 Task: Customize the image for the builder.
Action: Mouse moved to (989, 74)
Screenshot: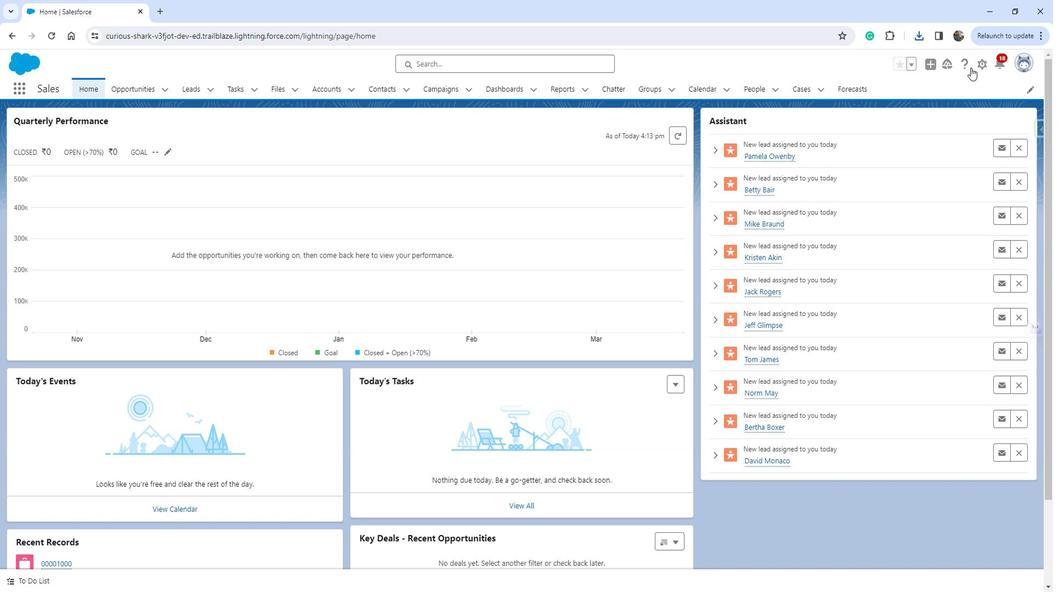 
Action: Mouse pressed left at (989, 74)
Screenshot: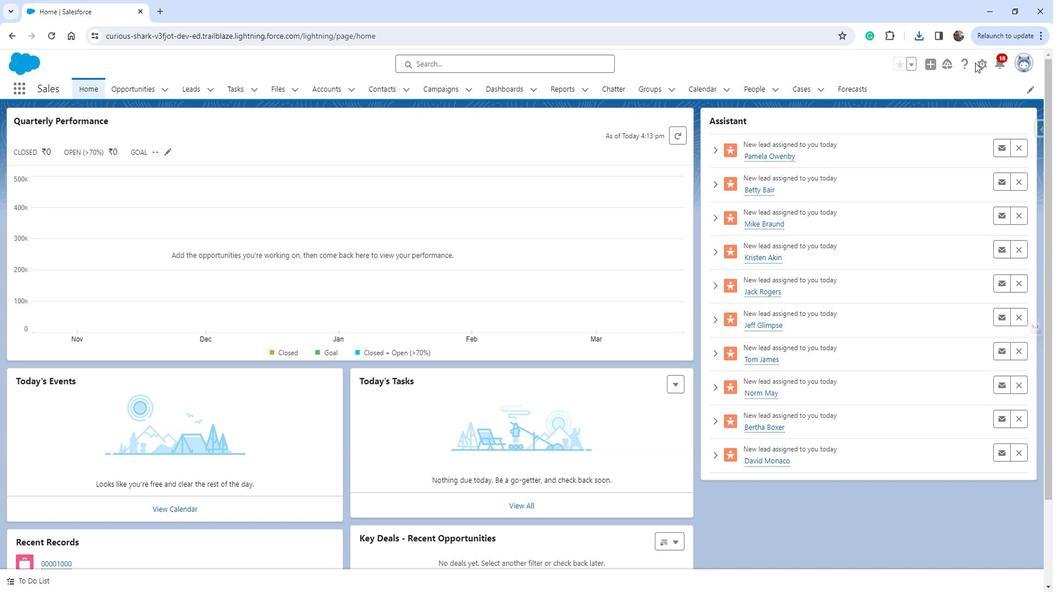 
Action: Mouse moved to (992, 74)
Screenshot: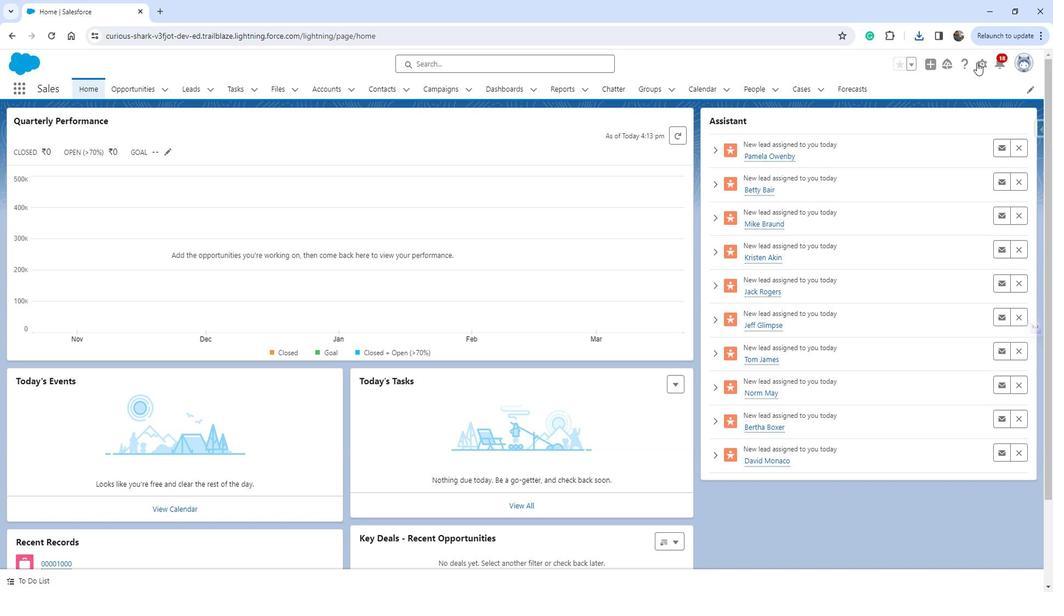 
Action: Mouse pressed left at (992, 74)
Screenshot: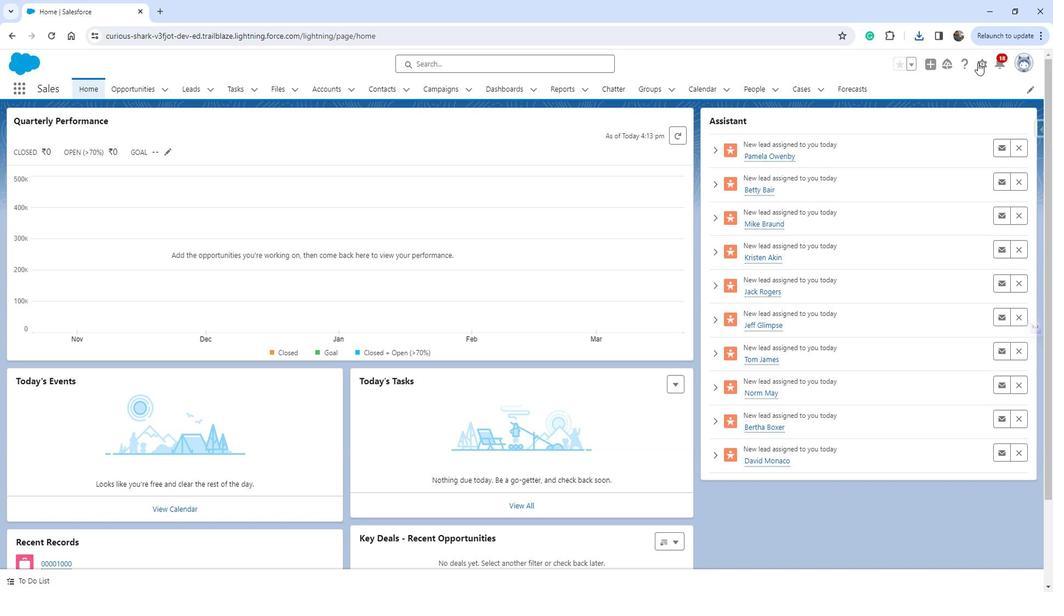 
Action: Mouse moved to (954, 103)
Screenshot: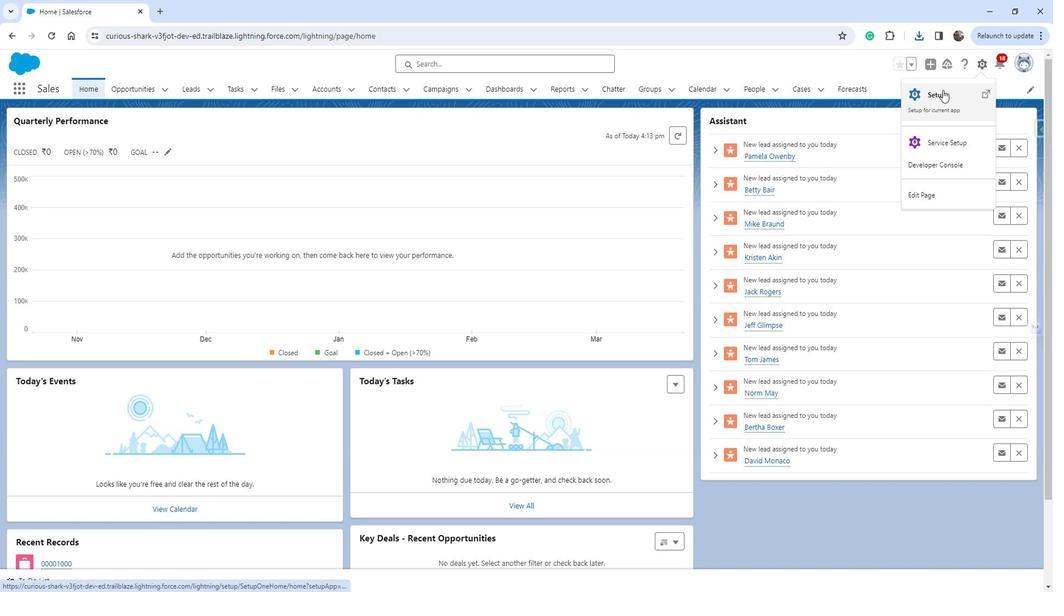 
Action: Mouse pressed left at (954, 103)
Screenshot: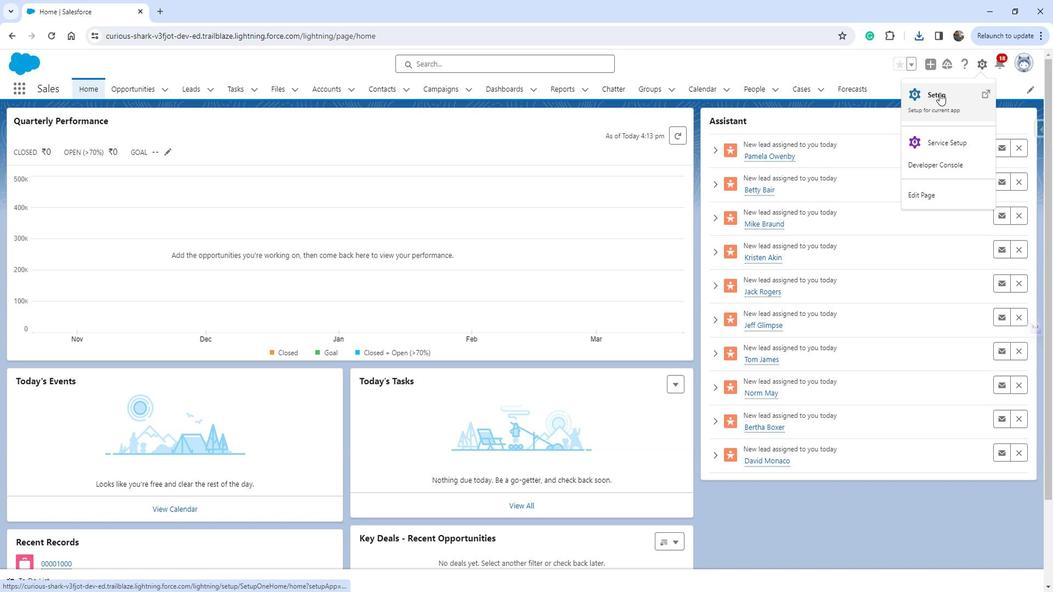
Action: Mouse moved to (92, 350)
Screenshot: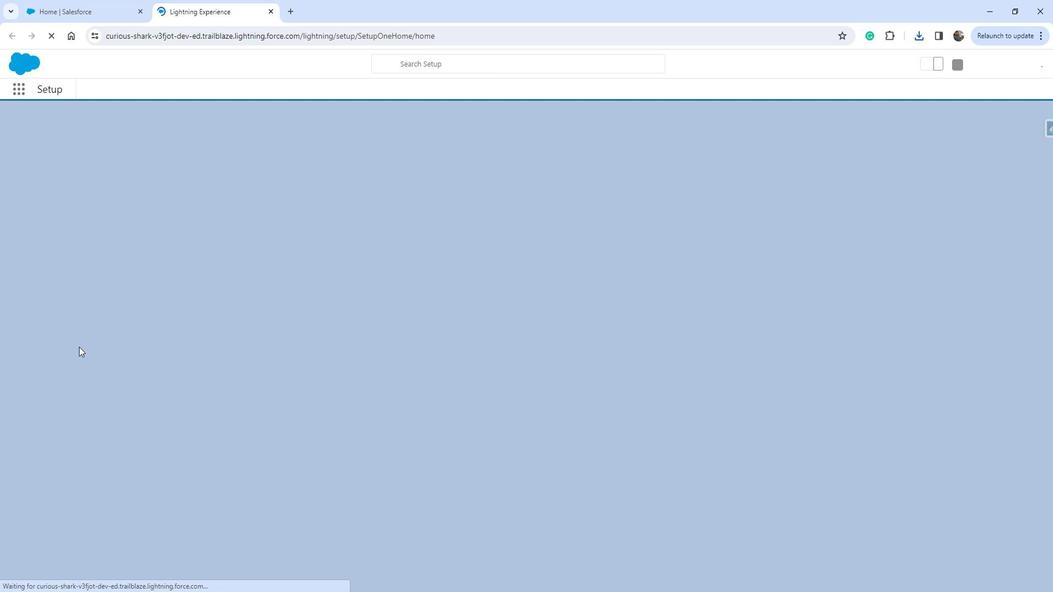 
Action: Mouse scrolled (92, 349) with delta (0, 0)
Screenshot: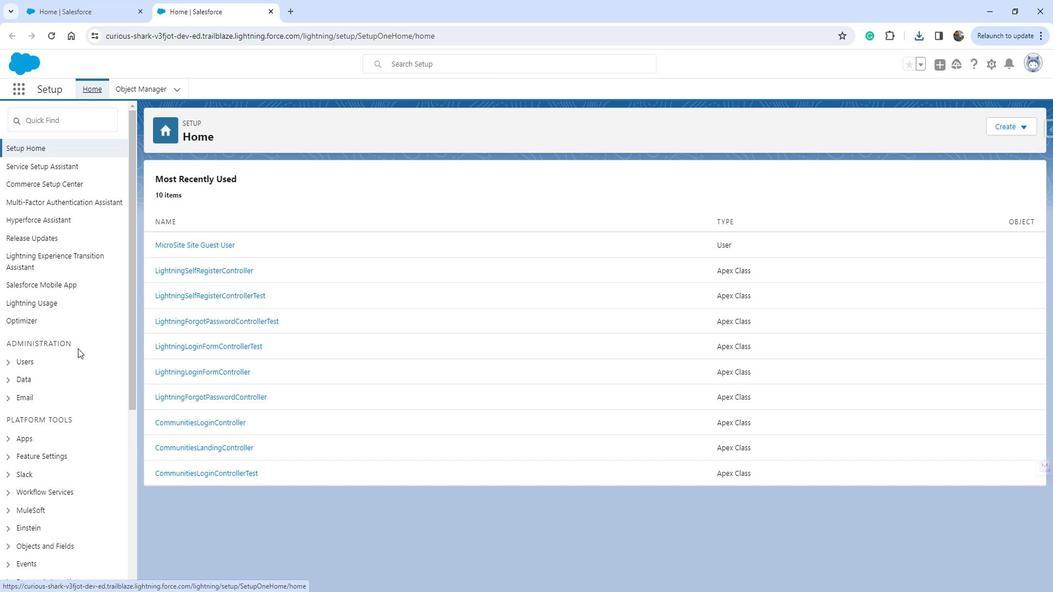
Action: Mouse scrolled (92, 349) with delta (0, 0)
Screenshot: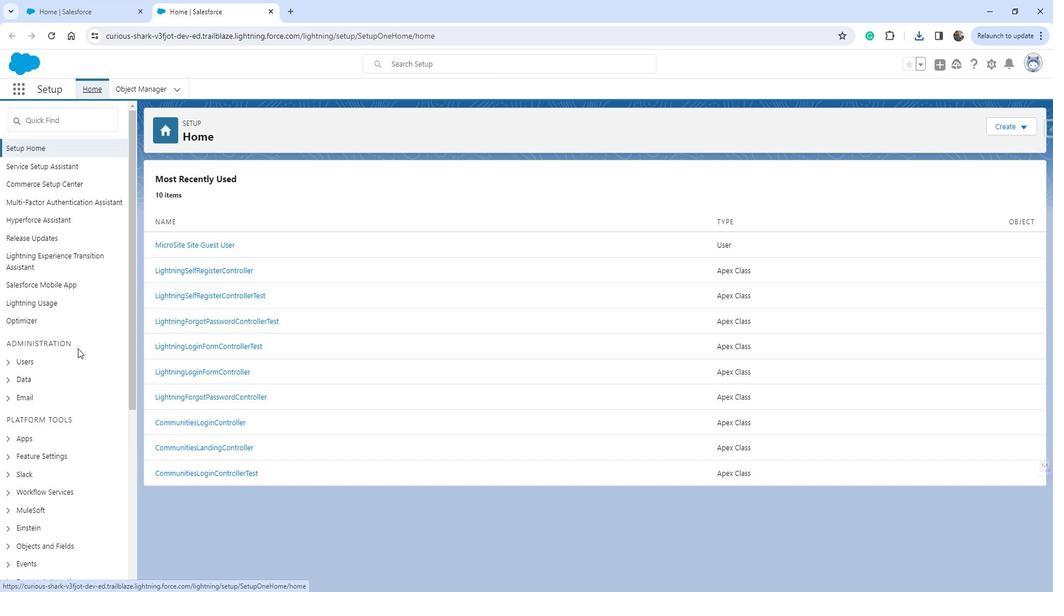 
Action: Mouse moved to (62, 343)
Screenshot: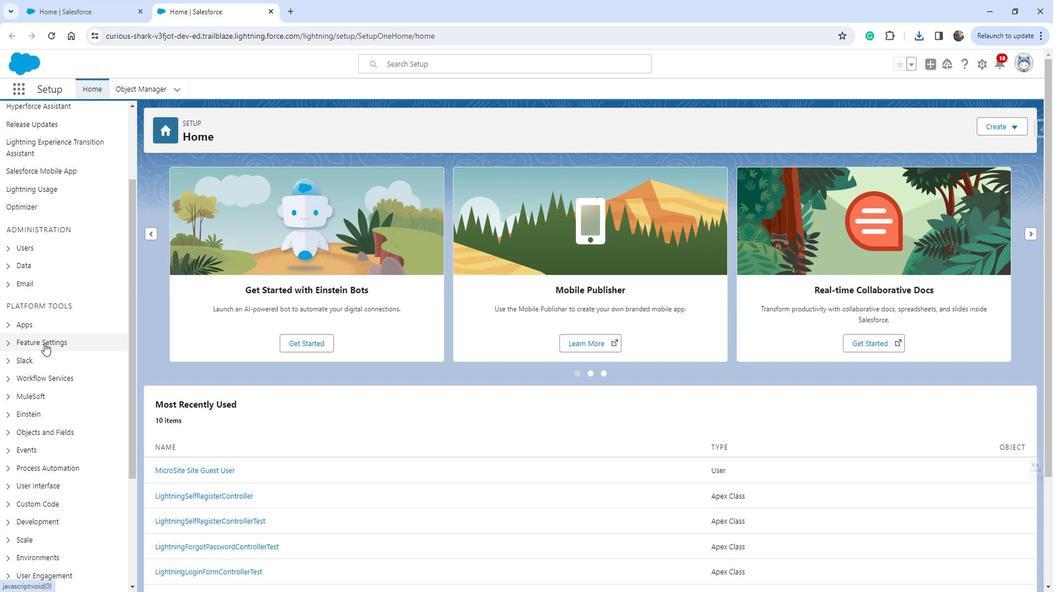 
Action: Mouse pressed left at (62, 343)
Screenshot: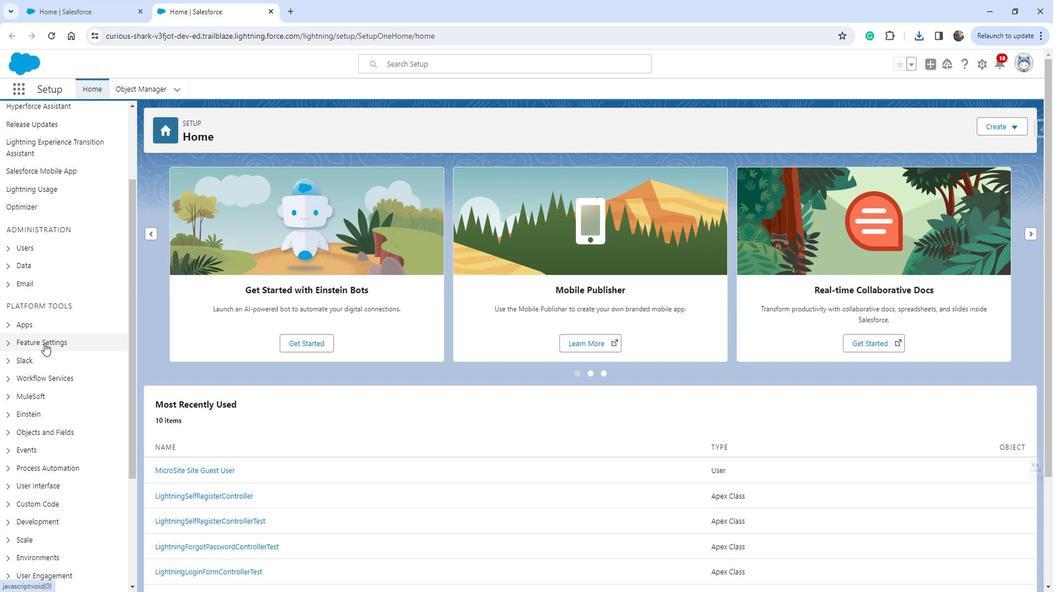 
Action: Mouse moved to (63, 425)
Screenshot: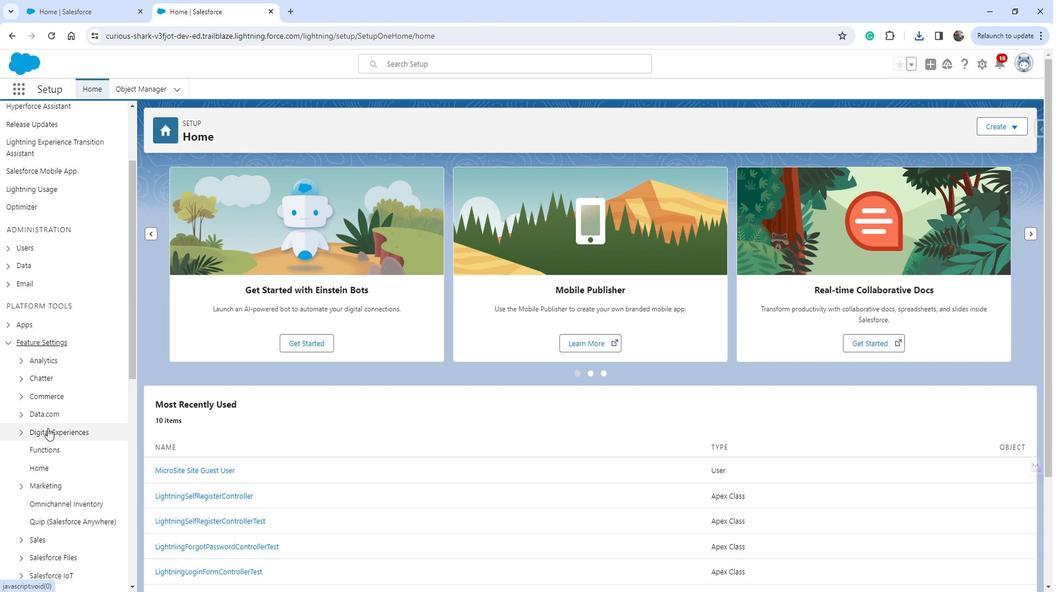 
Action: Mouse pressed left at (63, 425)
Screenshot: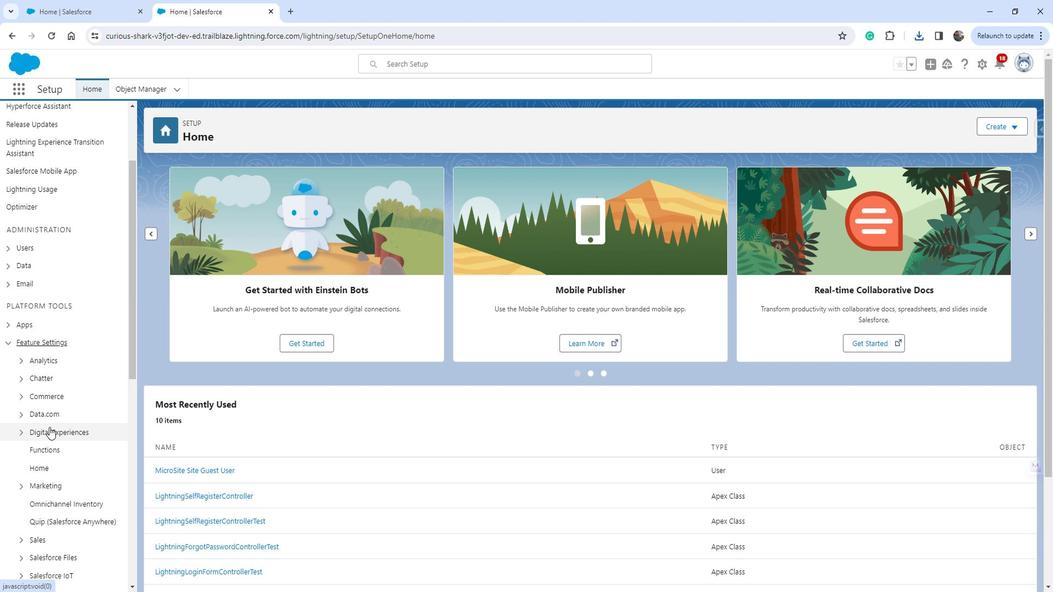 
Action: Mouse moved to (80, 417)
Screenshot: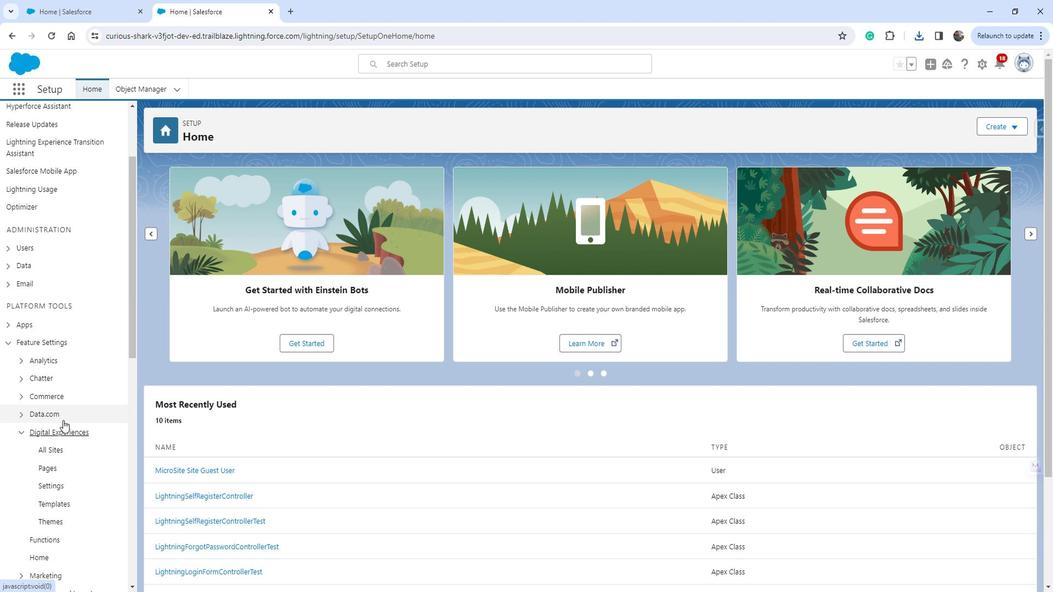 
Action: Mouse scrolled (80, 417) with delta (0, 0)
Screenshot: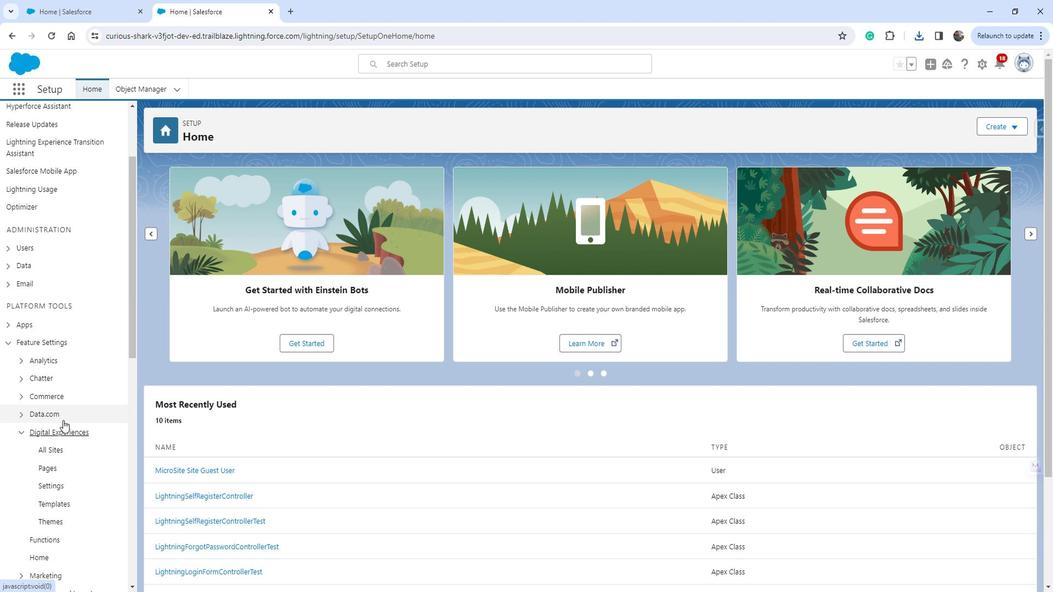 
Action: Mouse scrolled (80, 417) with delta (0, 0)
Screenshot: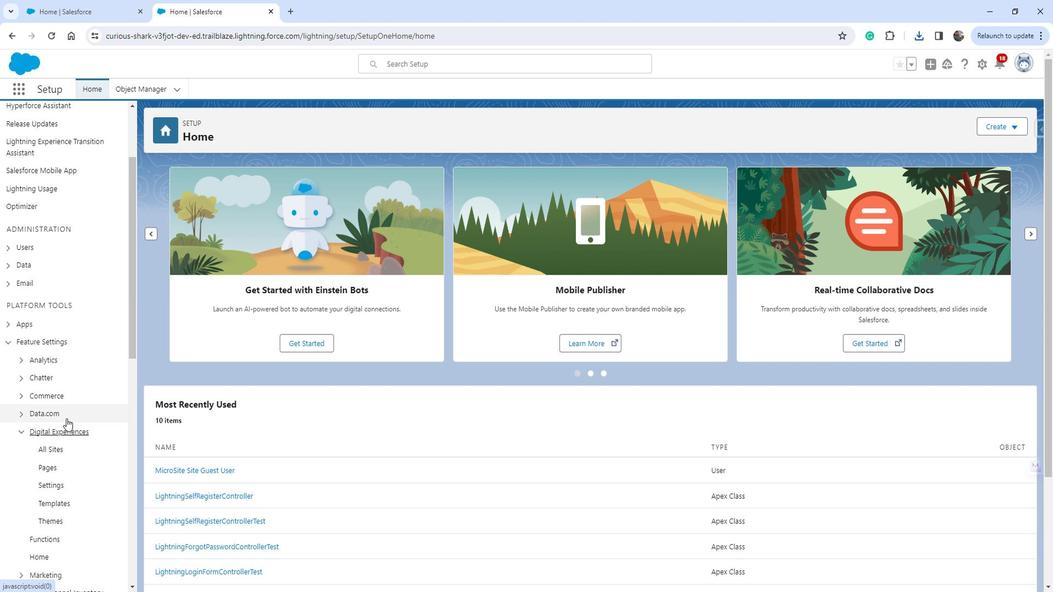 
Action: Mouse moved to (64, 340)
Screenshot: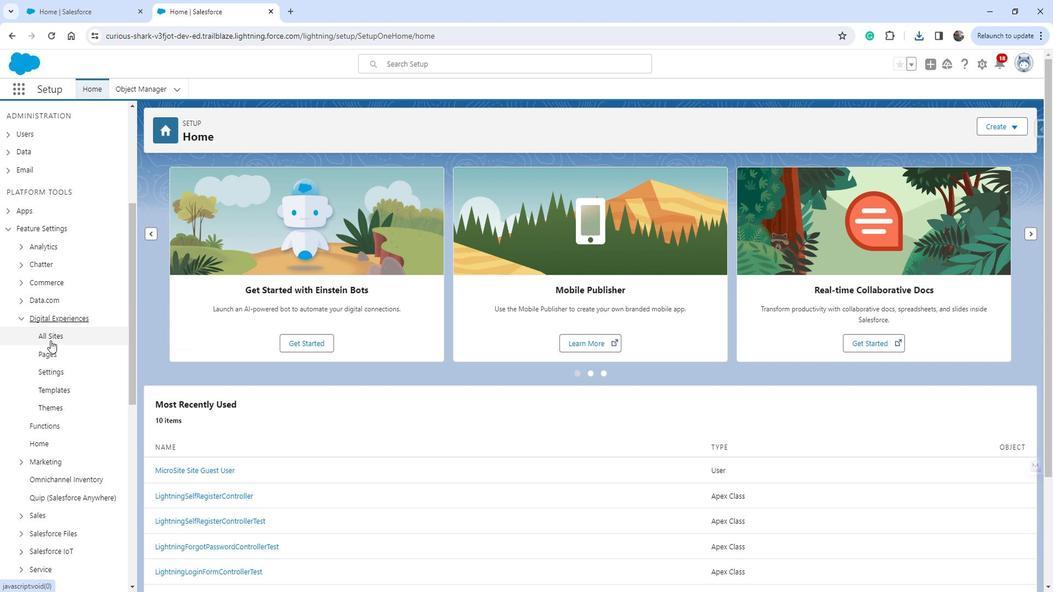 
Action: Mouse pressed left at (64, 340)
Screenshot: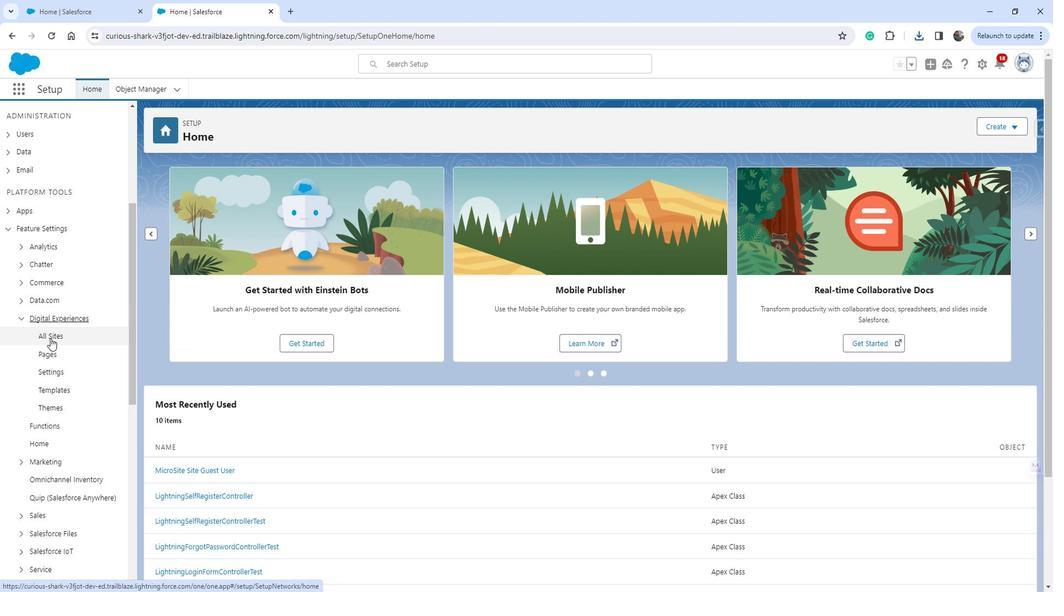 
Action: Mouse moved to (204, 268)
Screenshot: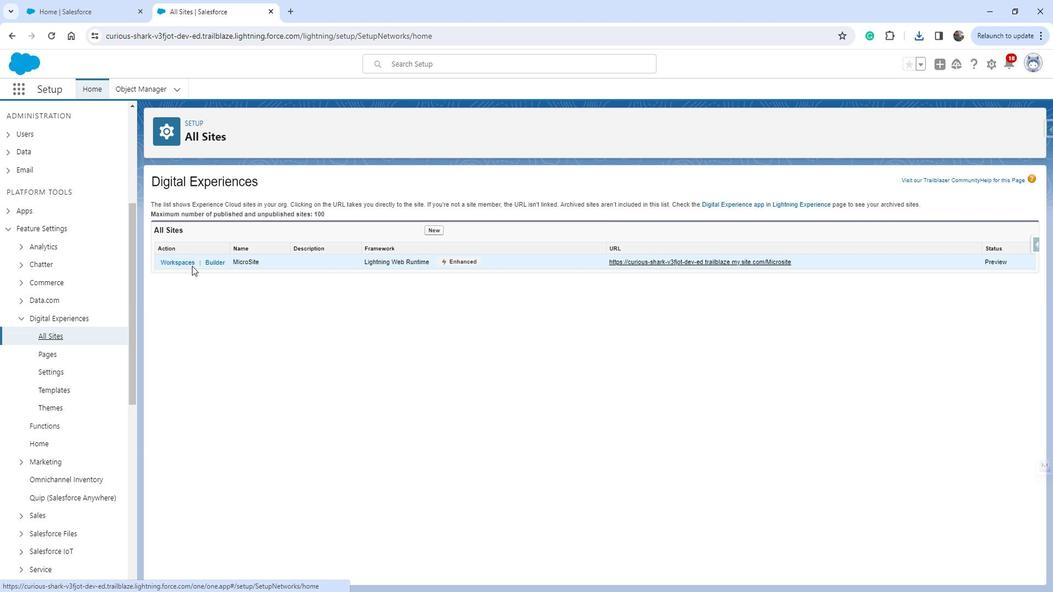 
Action: Mouse pressed left at (204, 268)
Screenshot: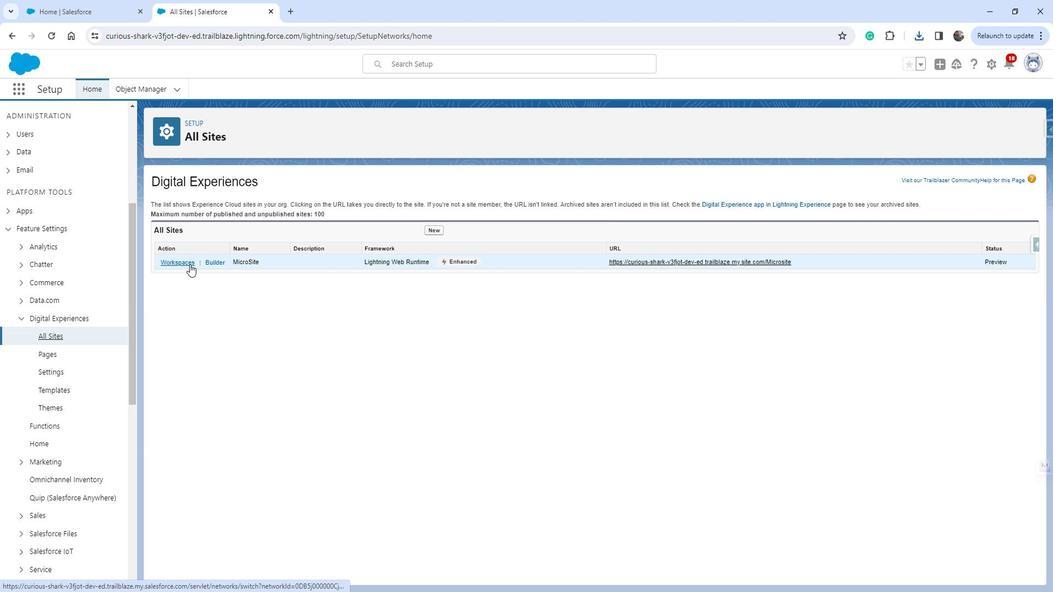 
Action: Mouse moved to (171, 284)
Screenshot: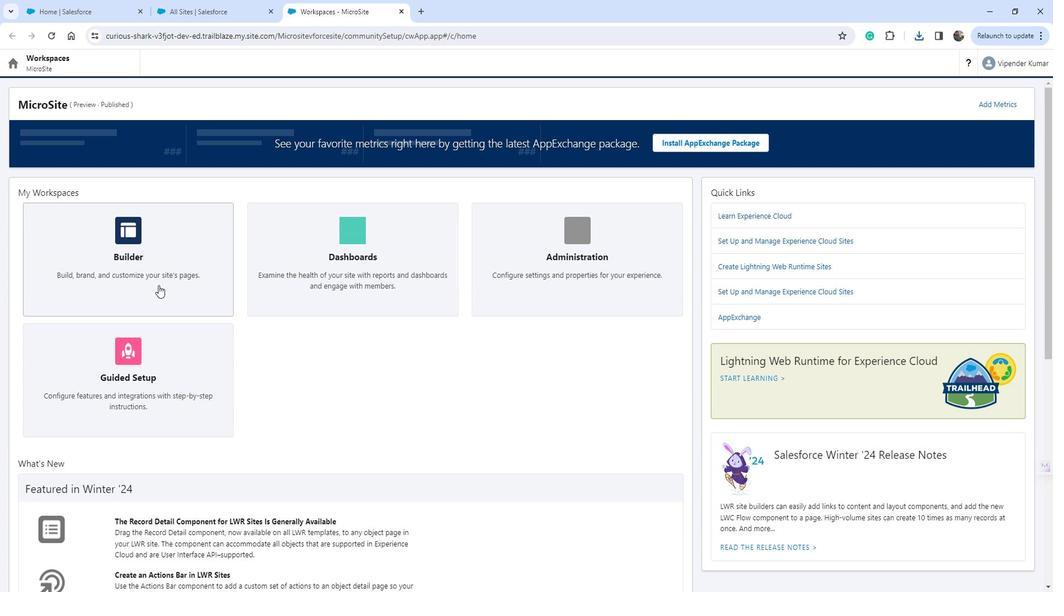 
Action: Mouse pressed left at (171, 284)
Screenshot: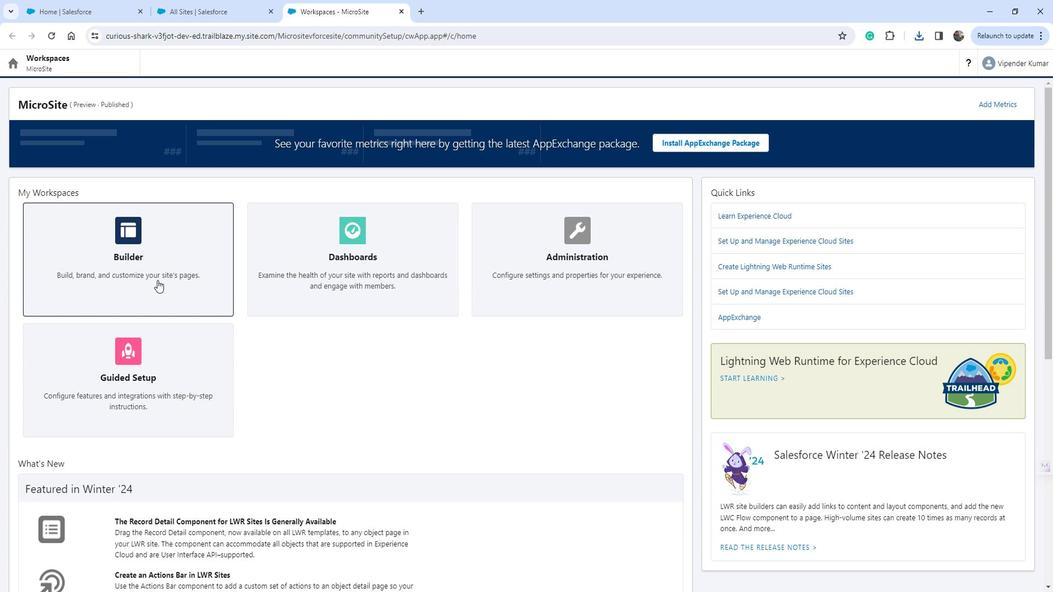 
Action: Mouse moved to (35, 139)
Screenshot: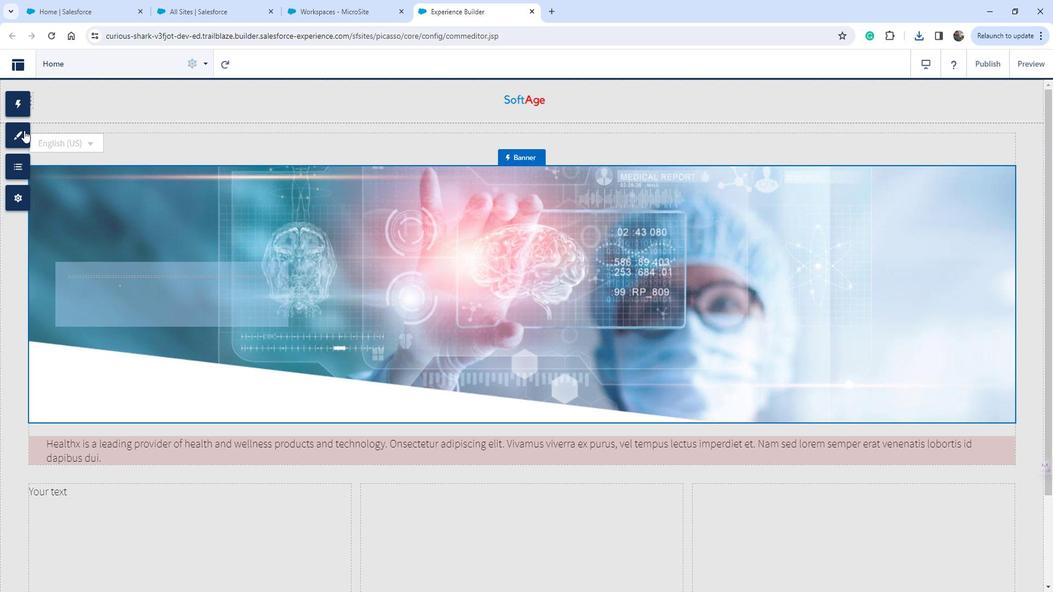 
Action: Mouse pressed left at (35, 139)
Screenshot: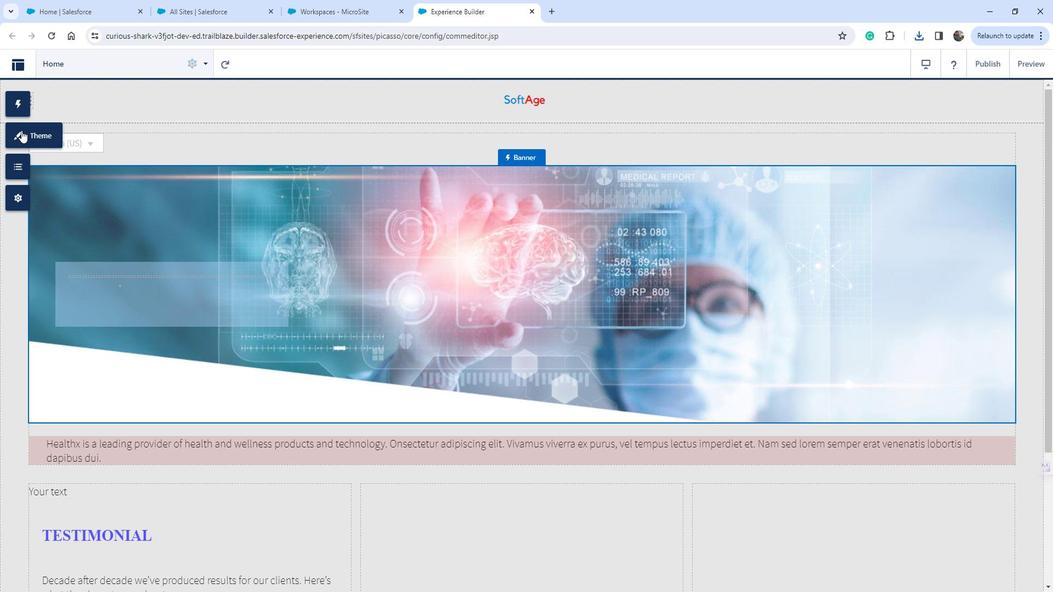
Action: Mouse moved to (117, 159)
Screenshot: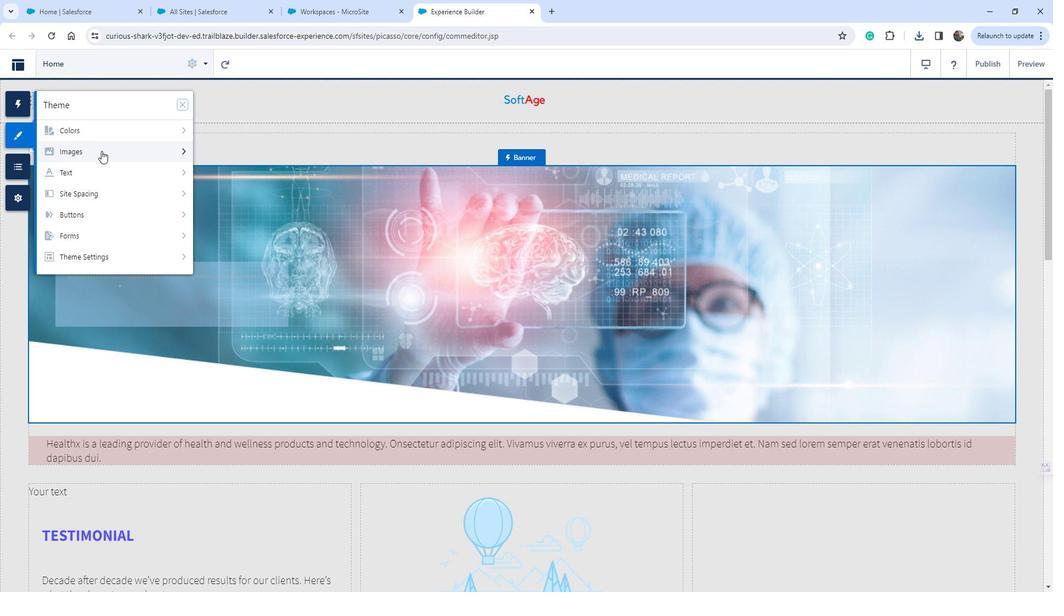 
Action: Mouse pressed left at (117, 159)
Screenshot: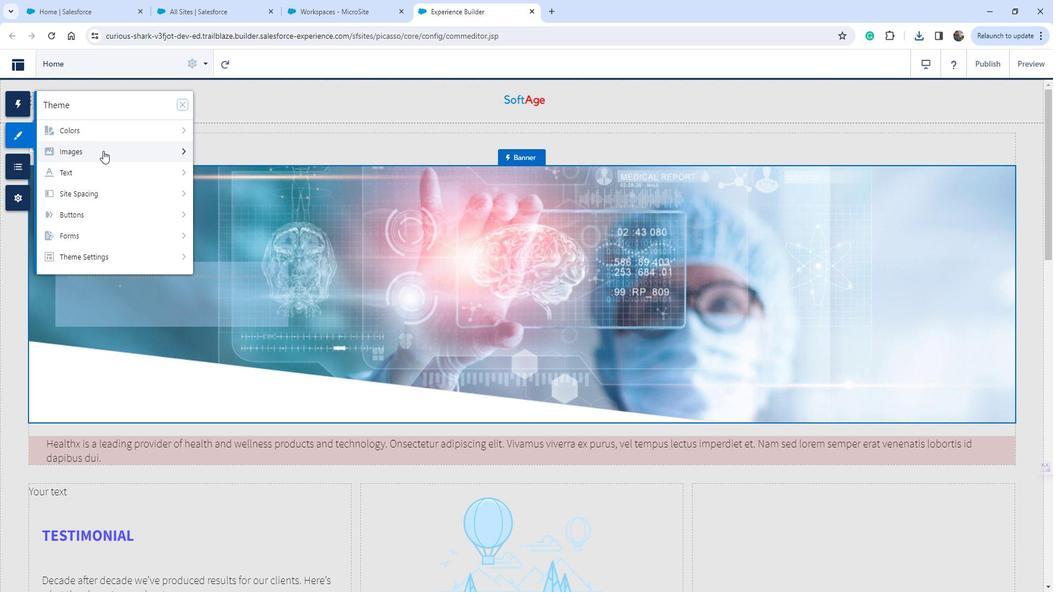 
Action: Mouse moved to (130, 176)
Screenshot: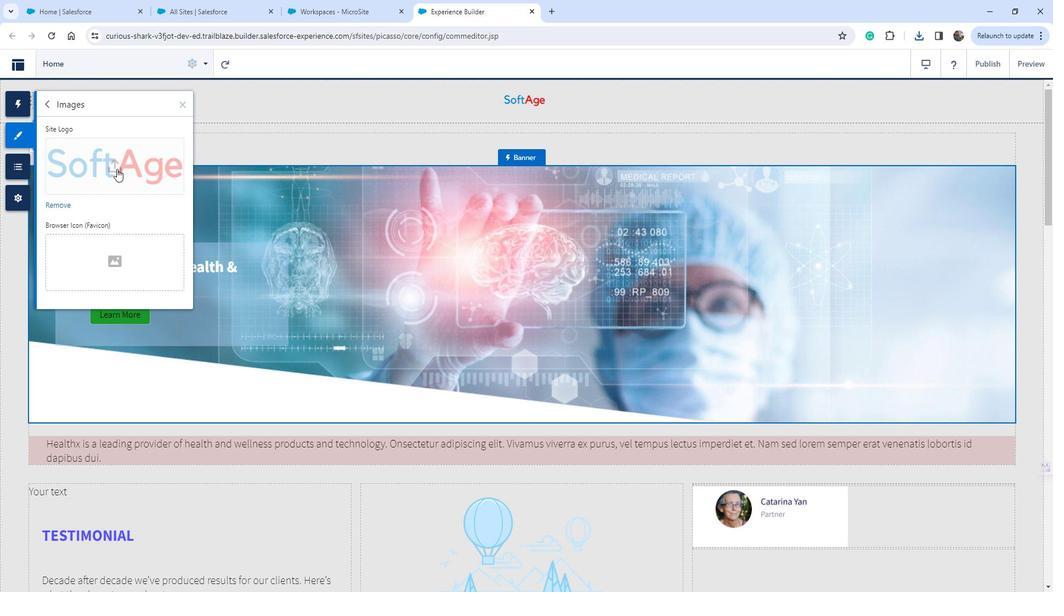 
Action: Mouse pressed left at (130, 176)
Screenshot: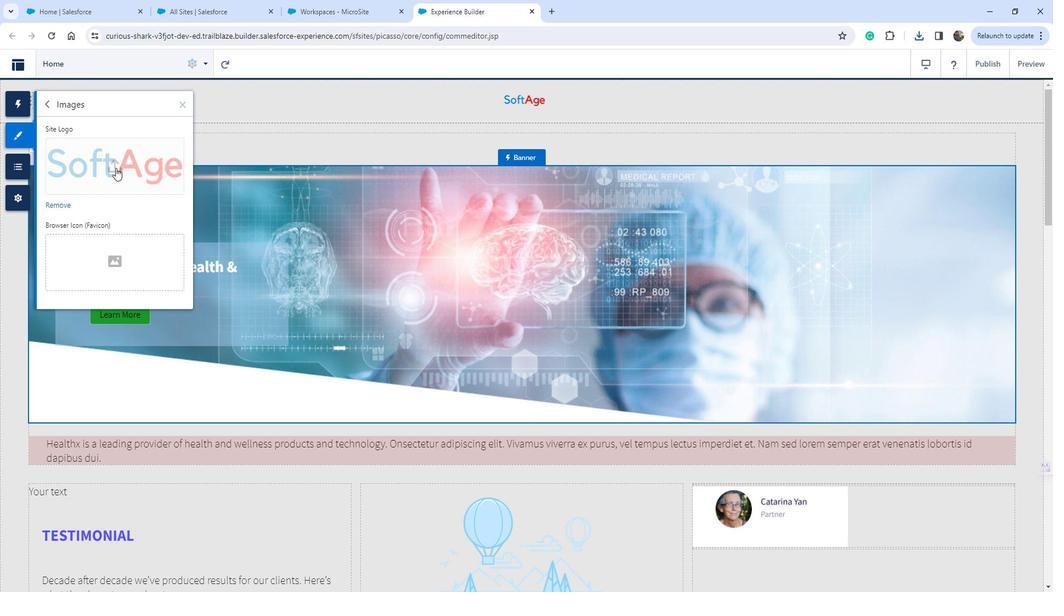 
Action: Mouse moved to (734, 137)
Screenshot: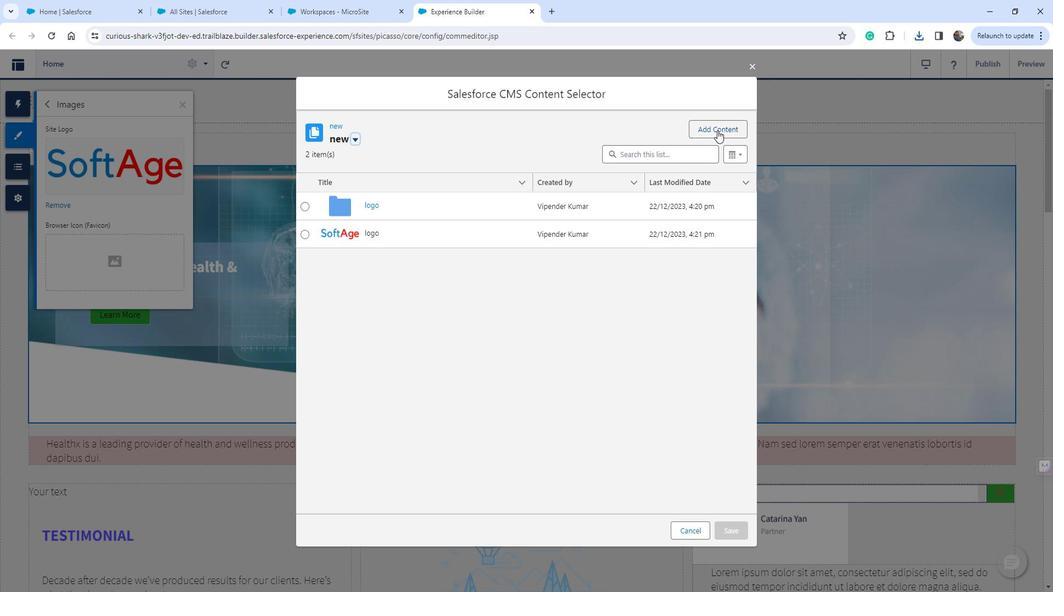 
Action: Mouse pressed left at (734, 137)
Screenshot: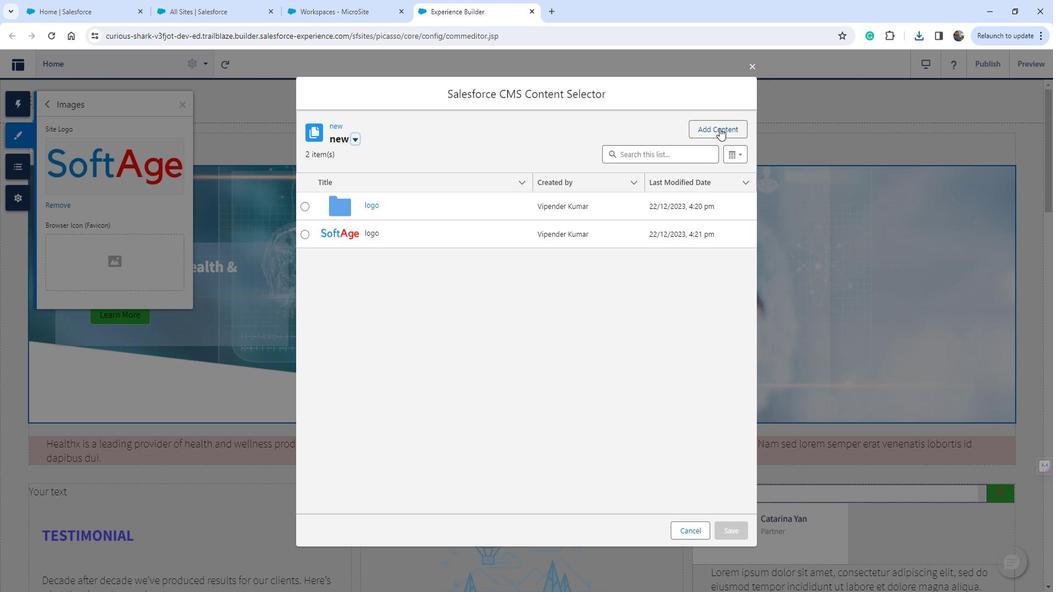 
Action: Mouse moved to (540, 215)
Screenshot: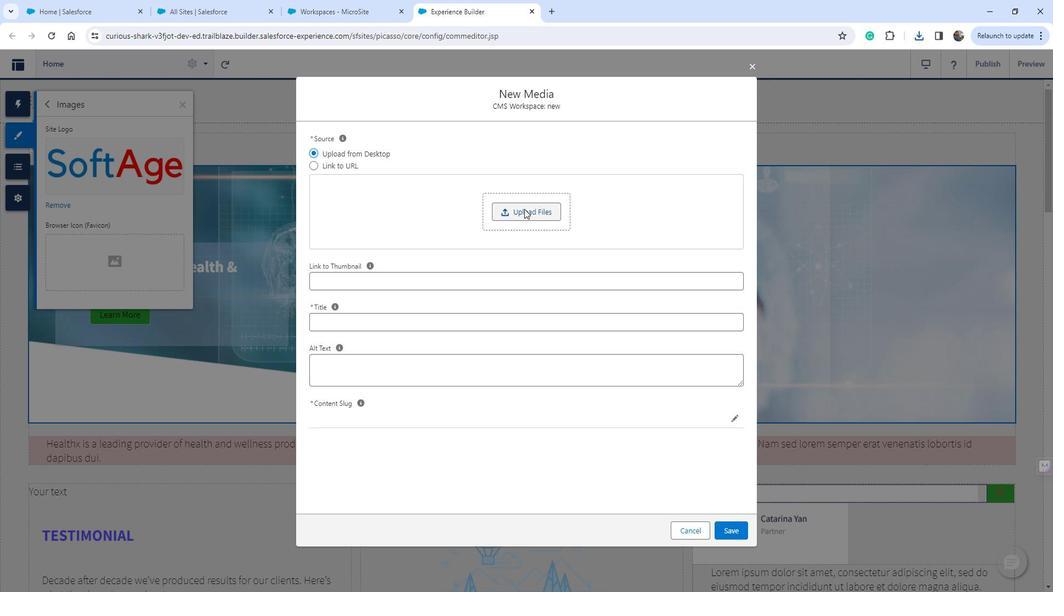 
Action: Mouse pressed left at (540, 215)
Screenshot: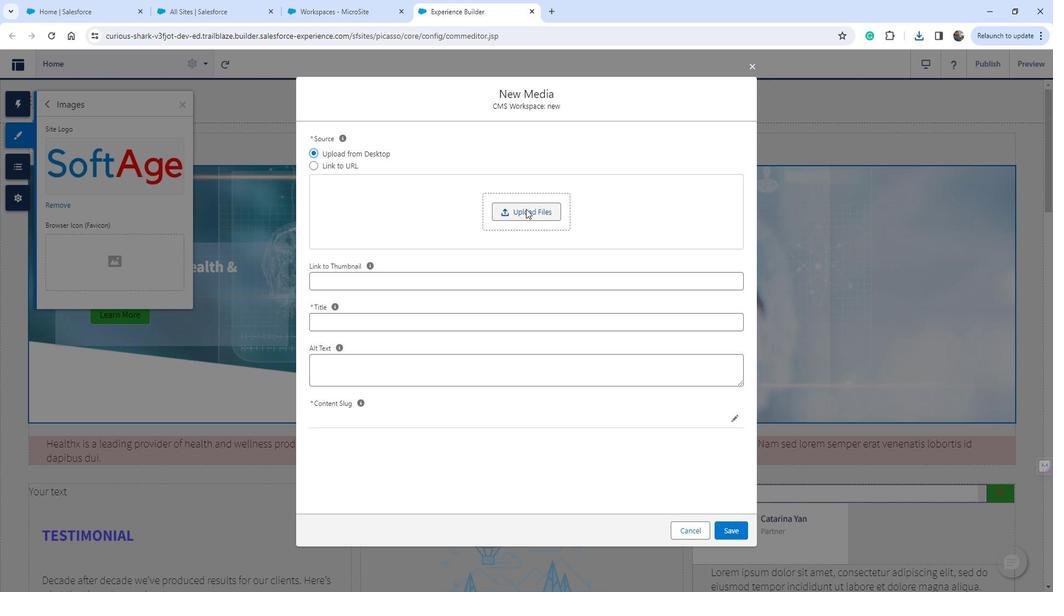 
Action: Mouse moved to (214, 113)
Screenshot: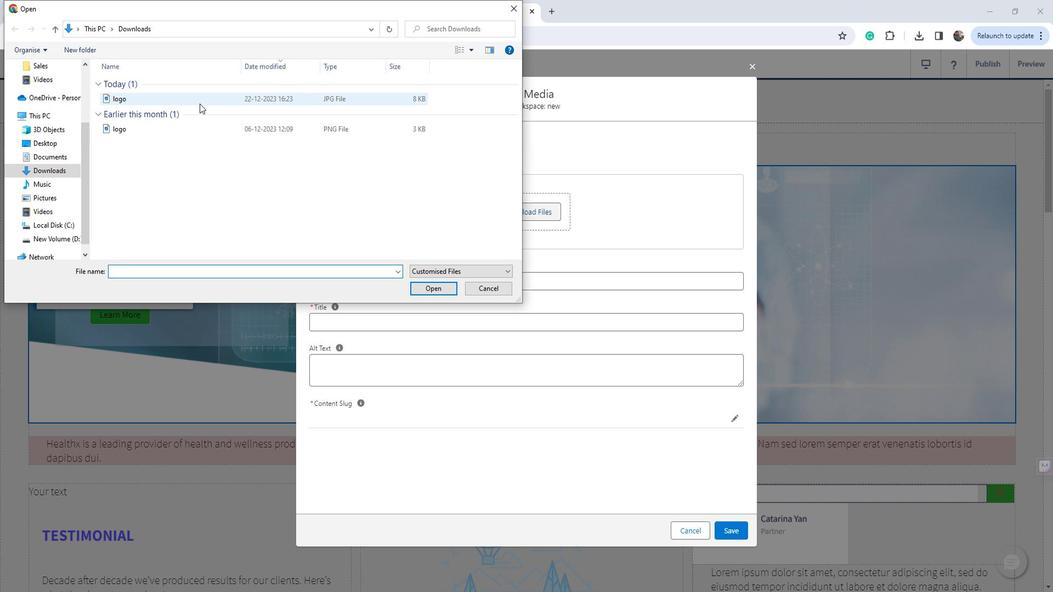
Action: Mouse pressed left at (214, 113)
Screenshot: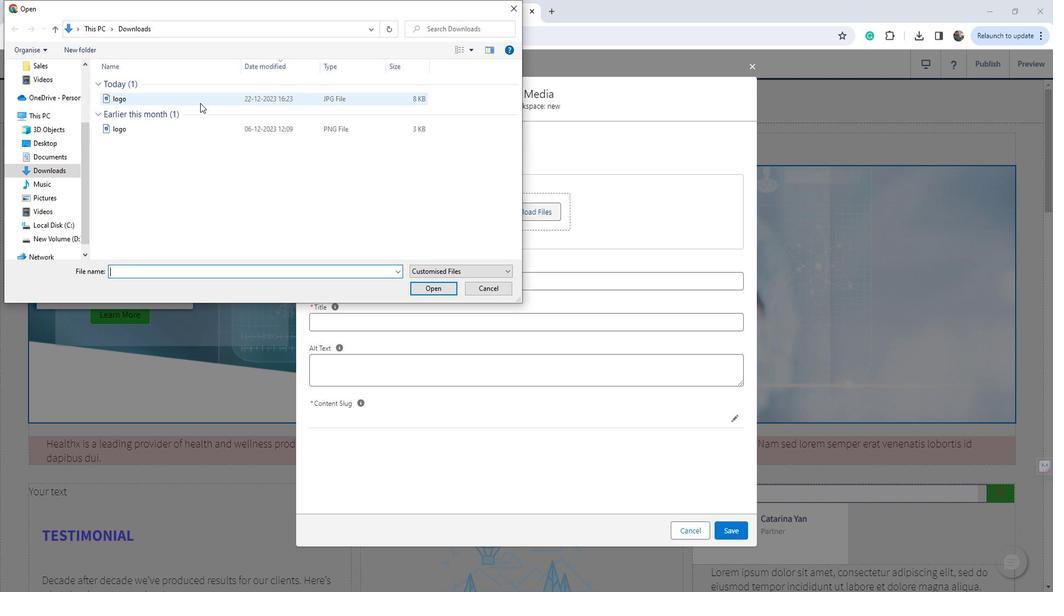 
Action: Mouse moved to (442, 290)
Screenshot: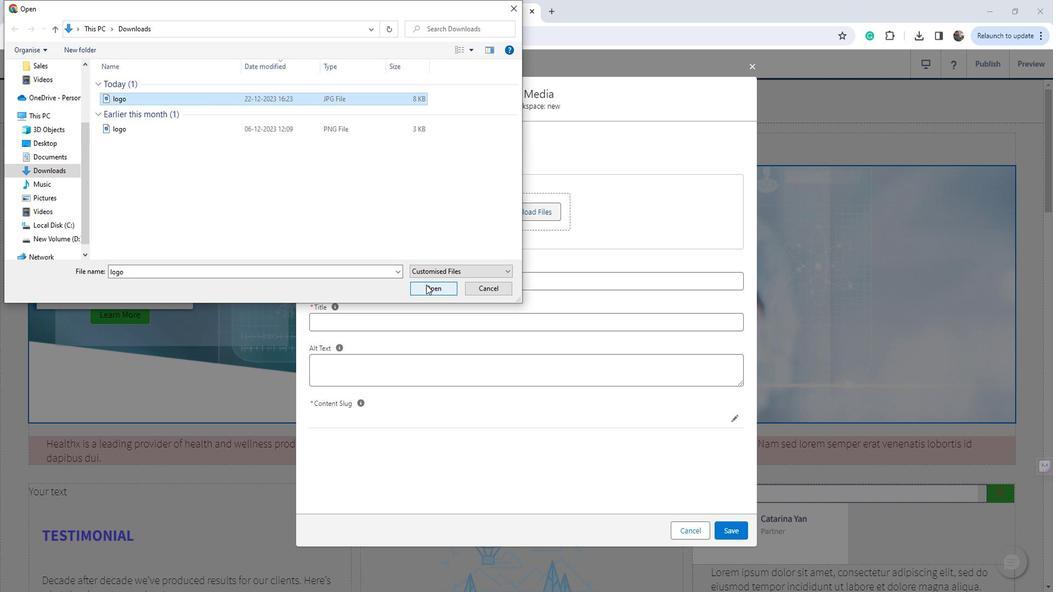 
Action: Mouse pressed left at (442, 290)
Screenshot: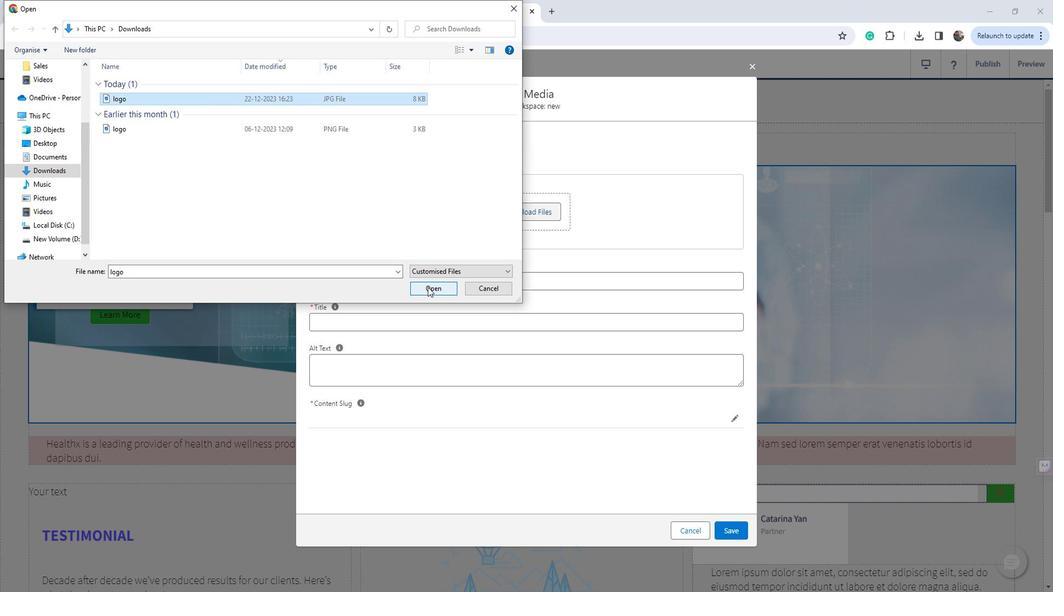 
Action: Mouse moved to (741, 525)
Screenshot: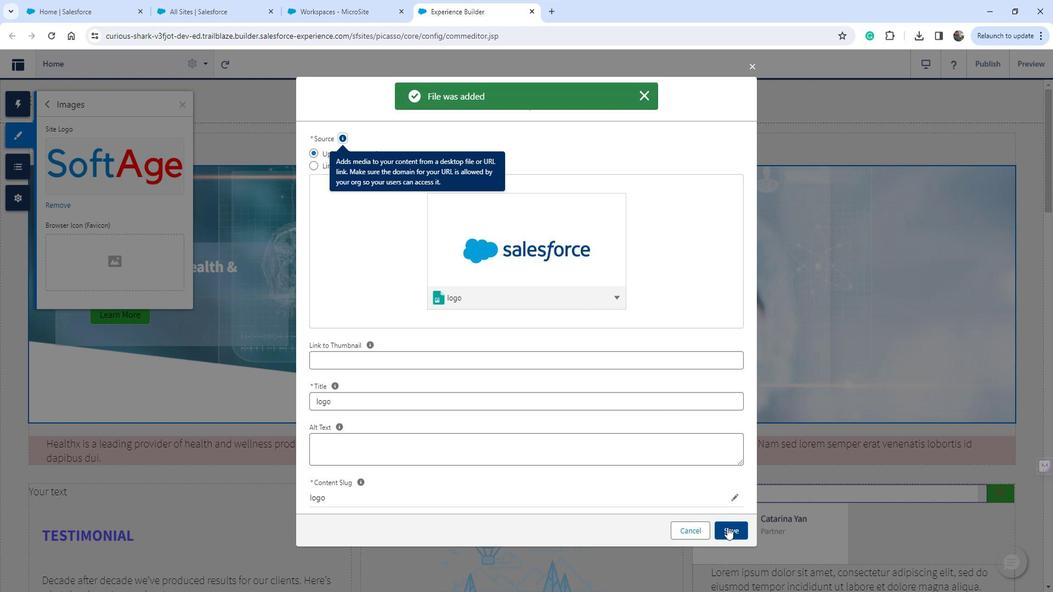 
Action: Mouse pressed left at (741, 525)
Screenshot: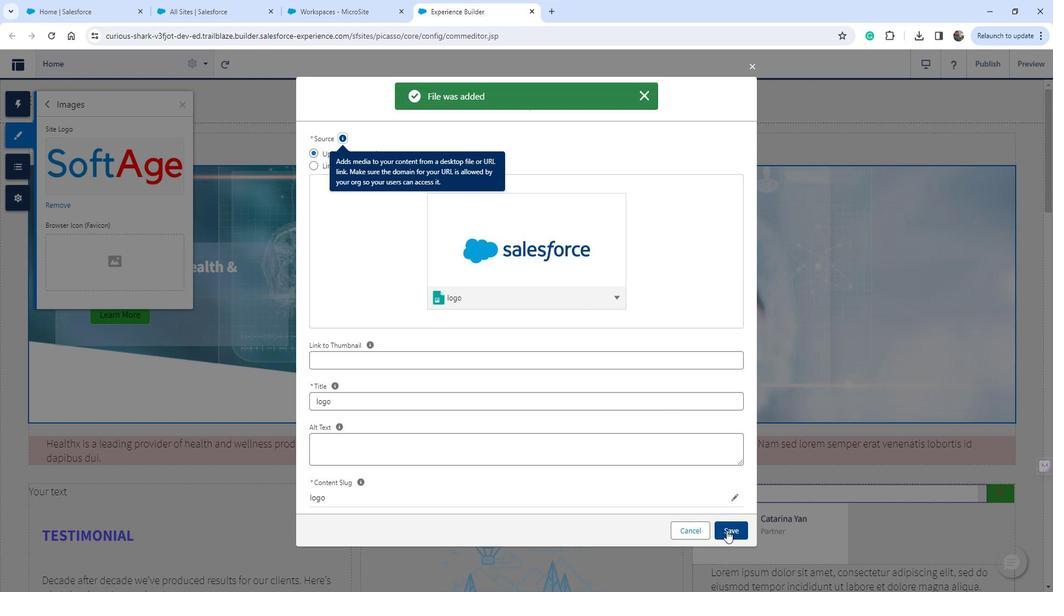 
Action: Mouse moved to (481, 157)
Screenshot: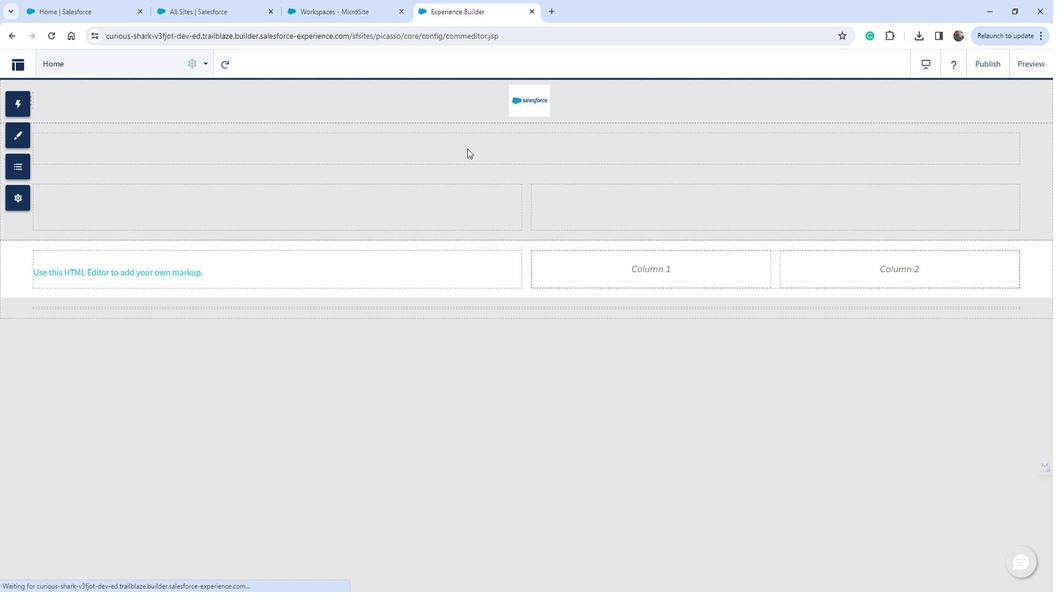 
